 Task: Create a task  Improve website speed and performance , assign it to team member softage.1@softage.net in the project AccuTrack and update the status of the task to  At Risk , set the priority of the task to Medium
Action: Mouse moved to (87, 69)
Screenshot: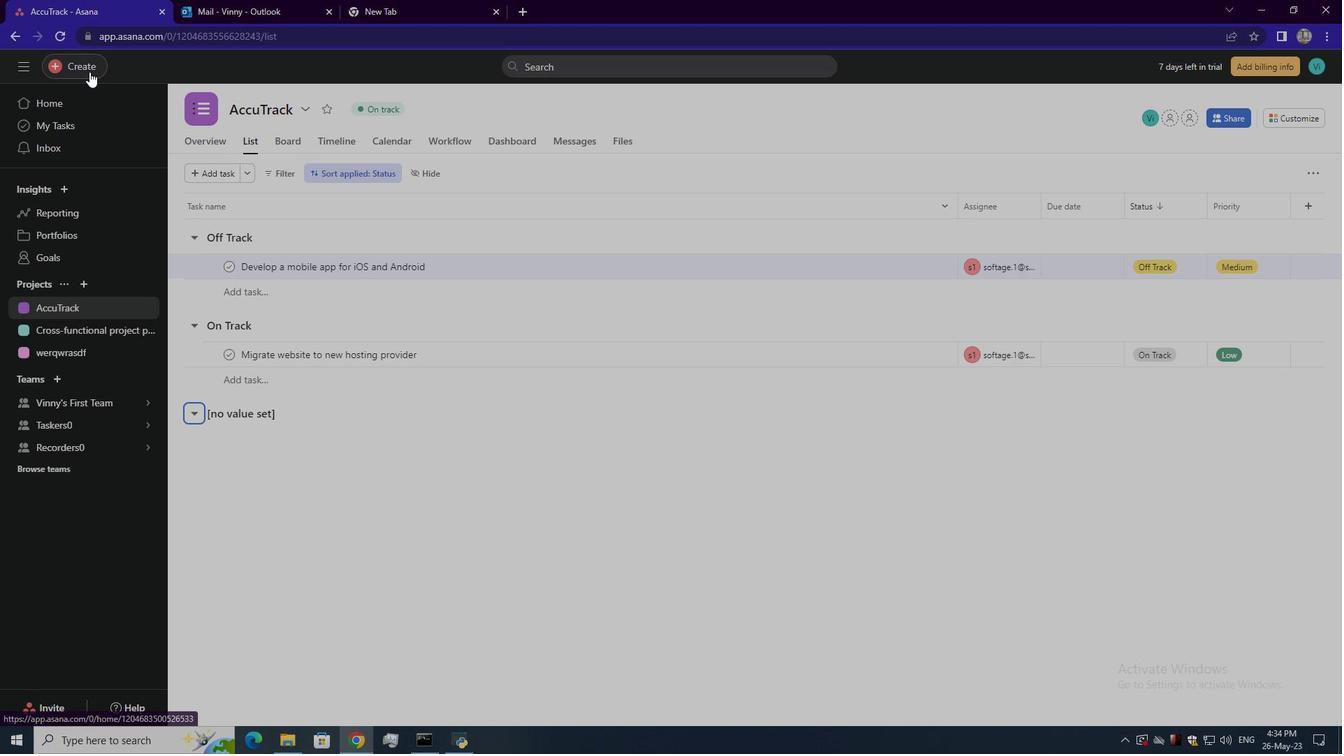 
Action: Mouse pressed left at (87, 69)
Screenshot: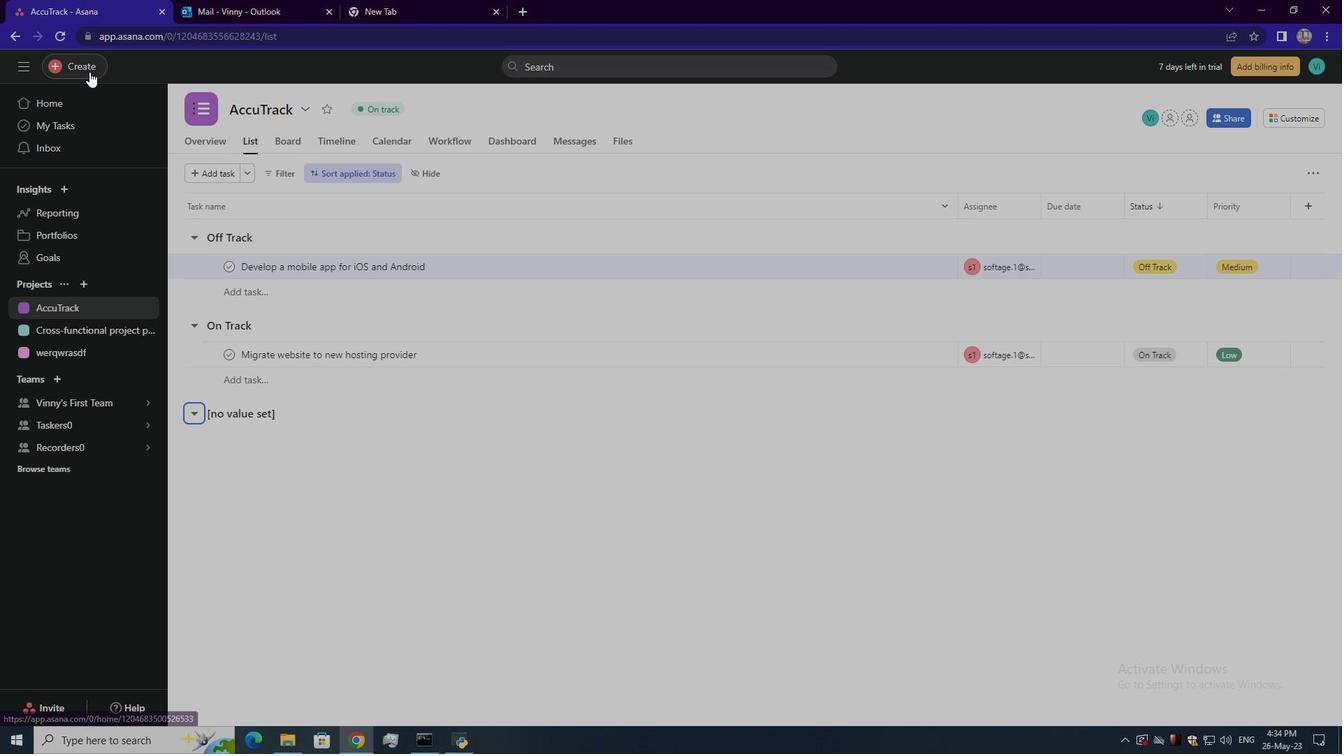 
Action: Mouse moved to (147, 67)
Screenshot: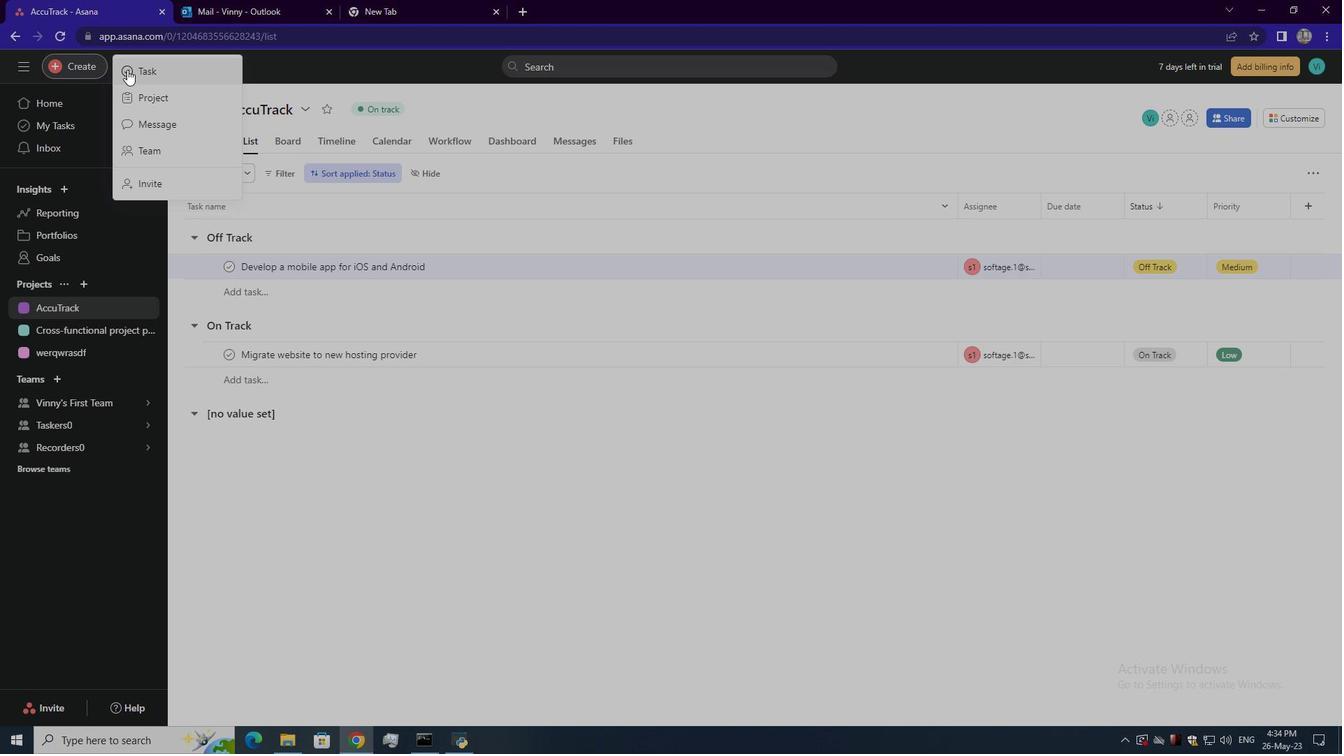 
Action: Mouse pressed left at (147, 67)
Screenshot: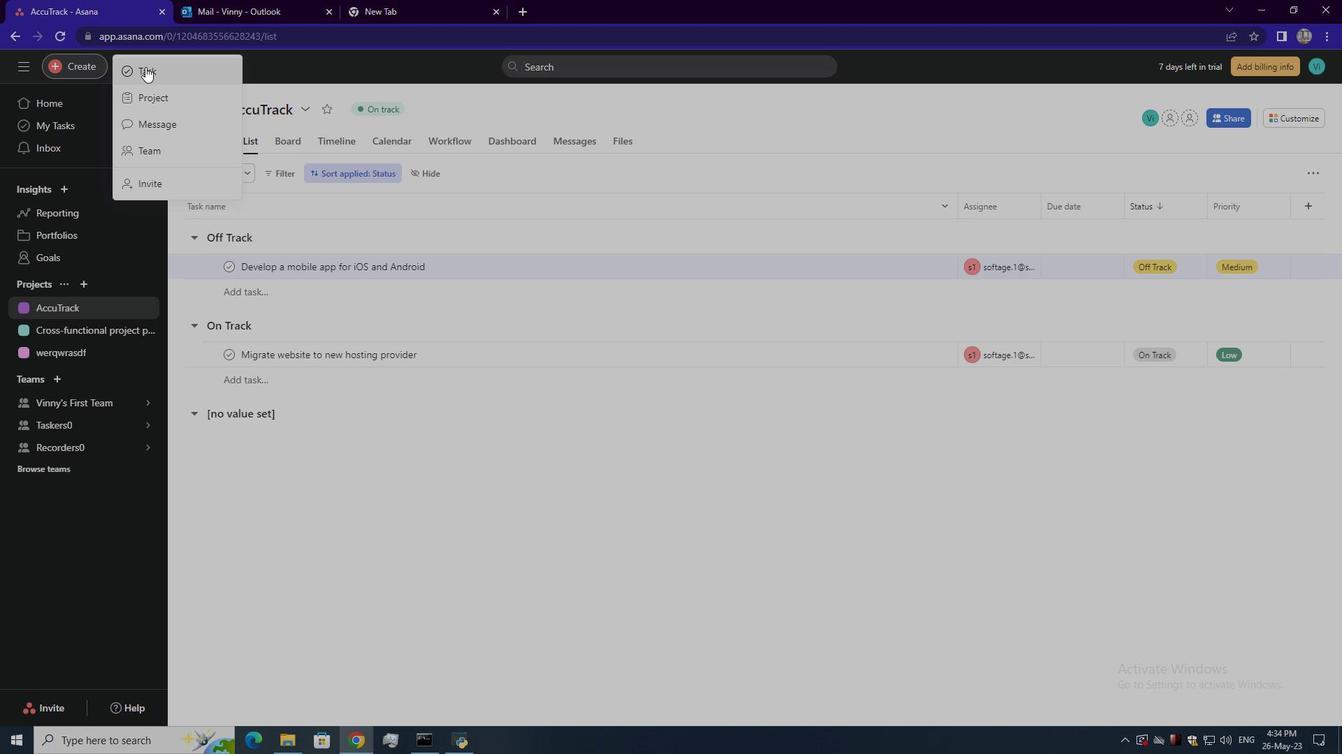 
Action: Mouse moved to (1018, 432)
Screenshot: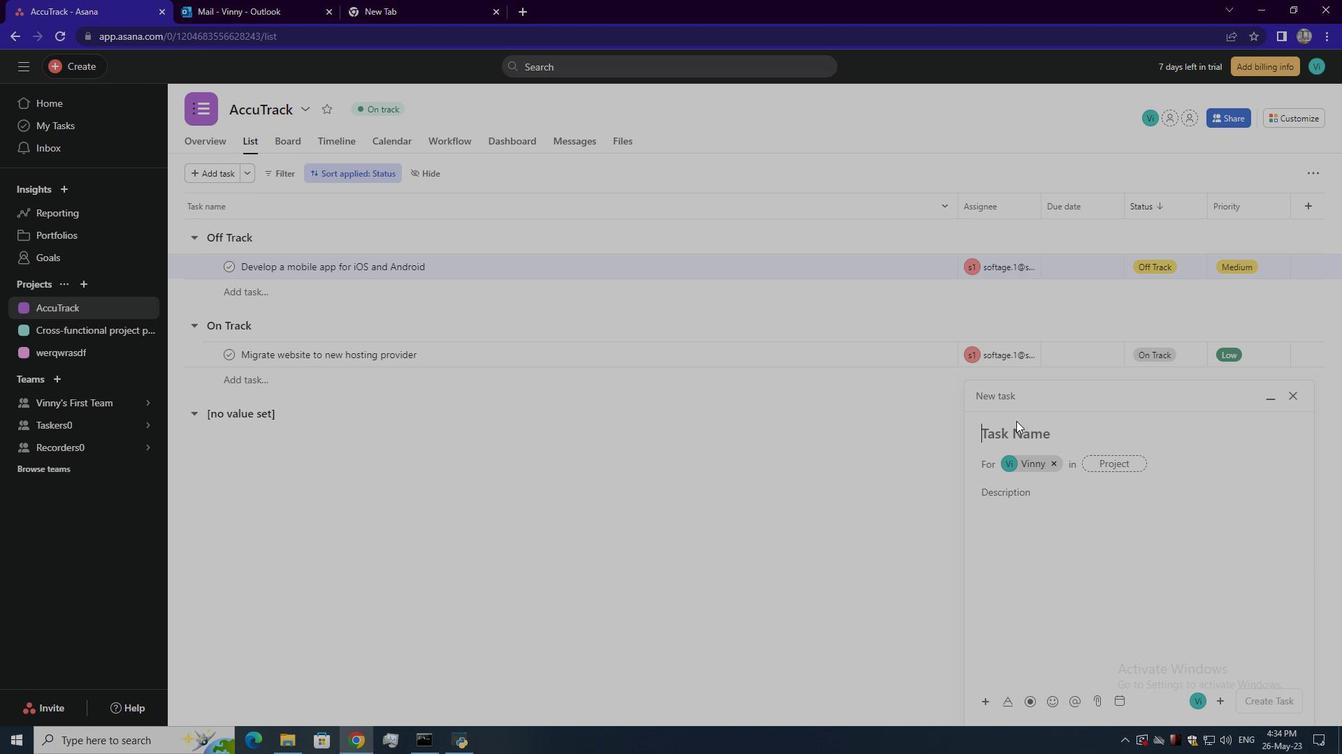 
Action: Mouse pressed left at (1018, 432)
Screenshot: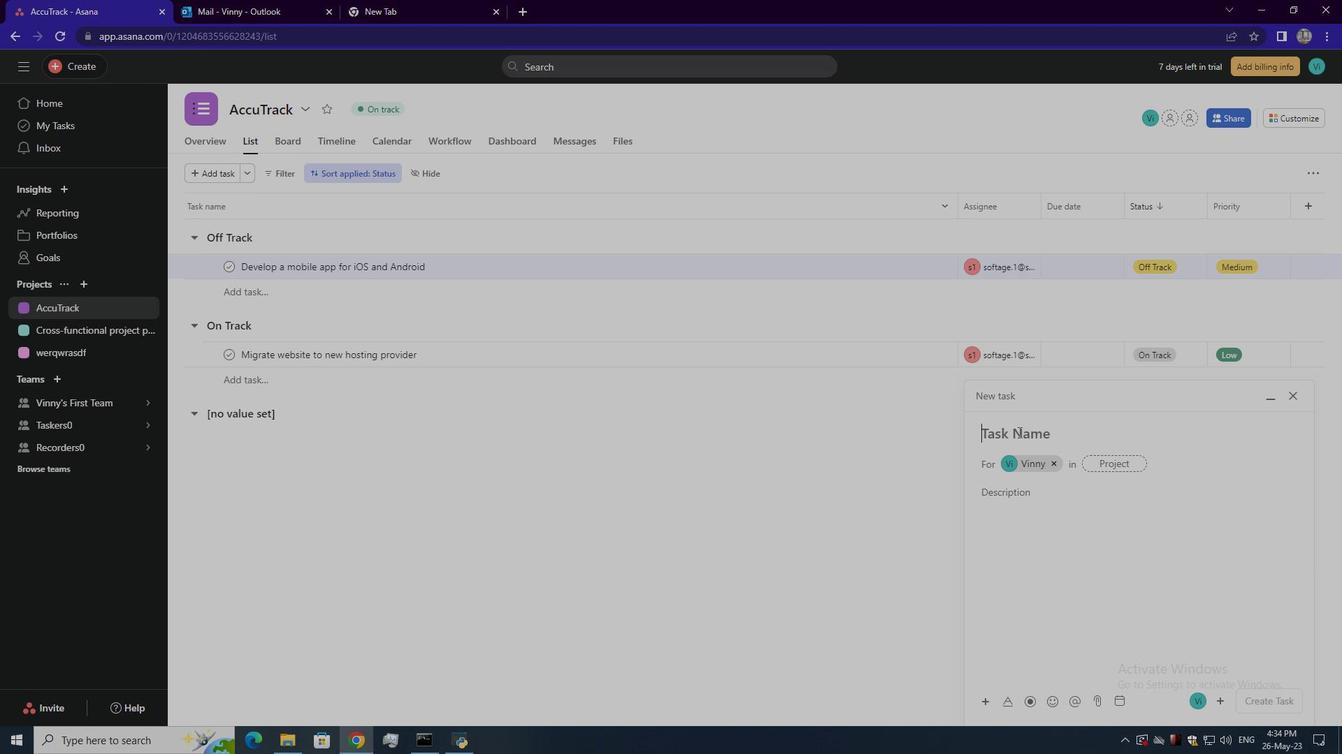 
Action: Mouse moved to (1019, 432)
Screenshot: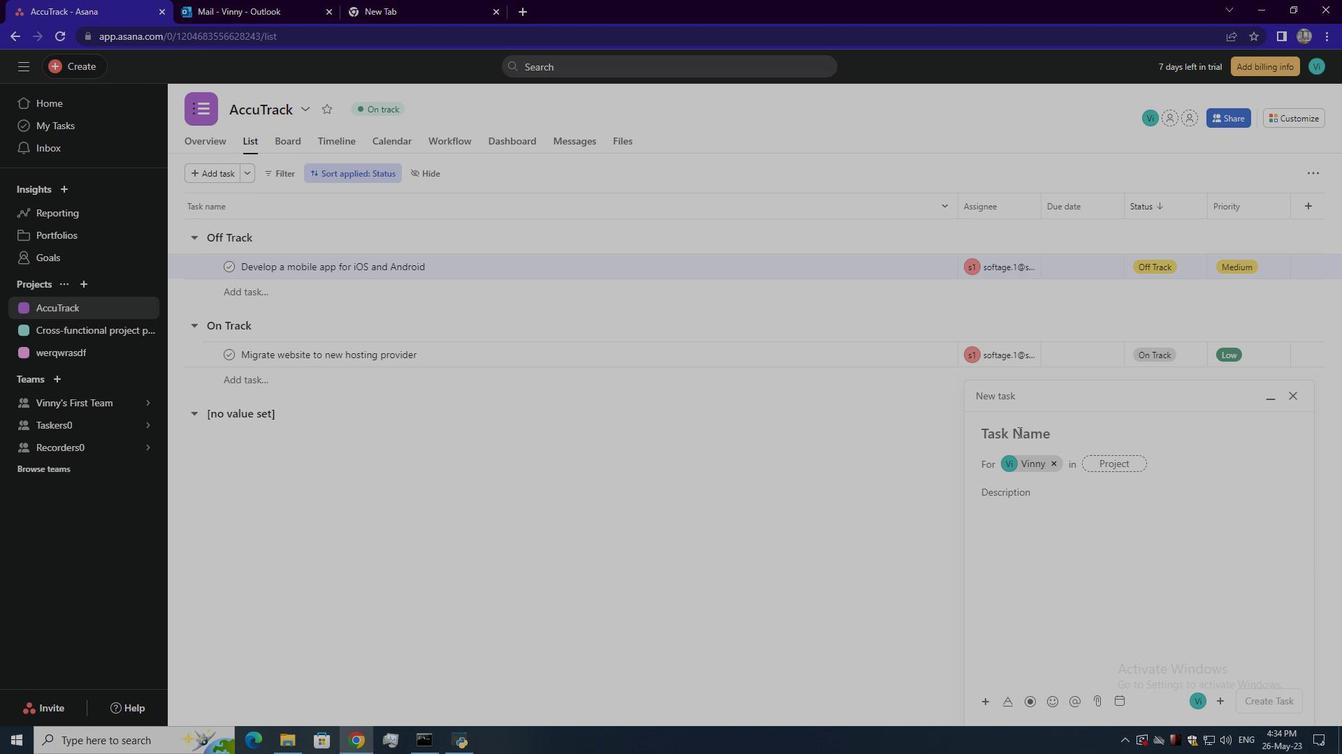 
Action: Key pressed <Key.shift>Improve<Key.space>website<Key.space>speed<Key.space>and<Key.space>performance<Key.space>
Screenshot: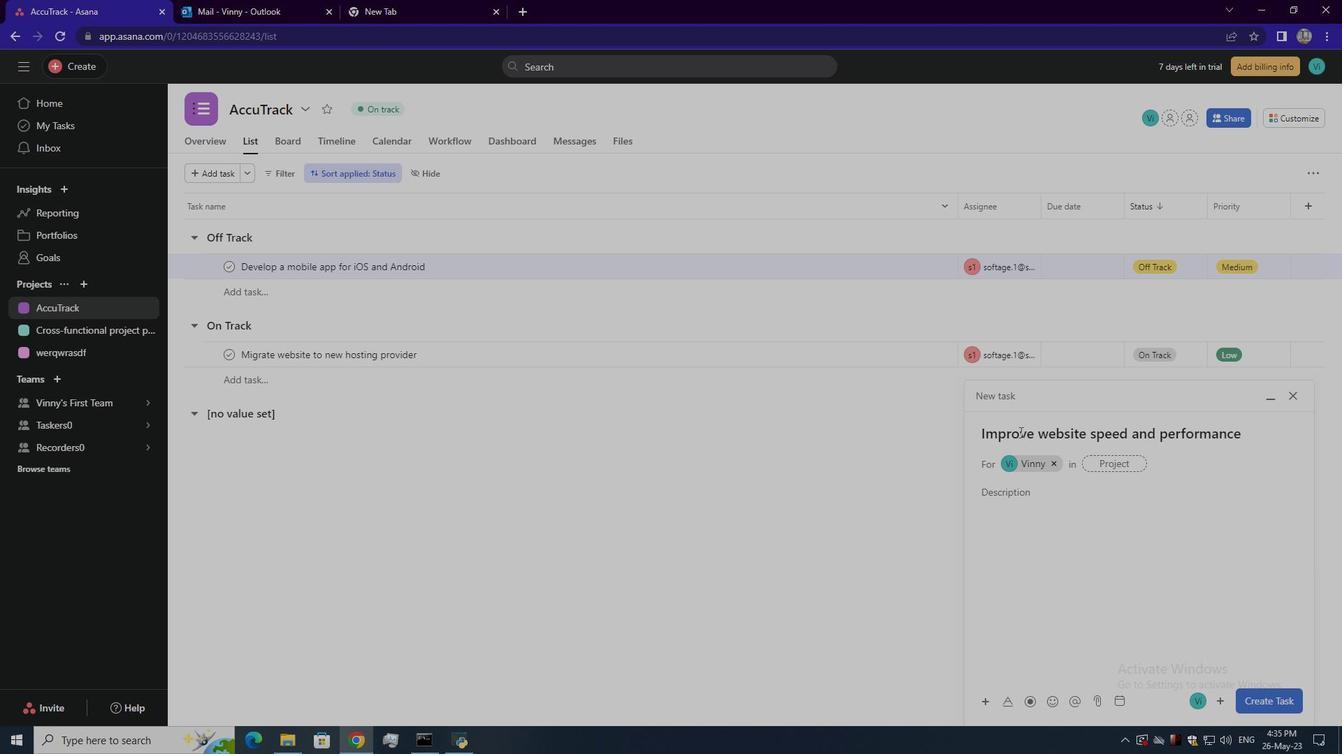 
Action: Mouse moved to (1117, 467)
Screenshot: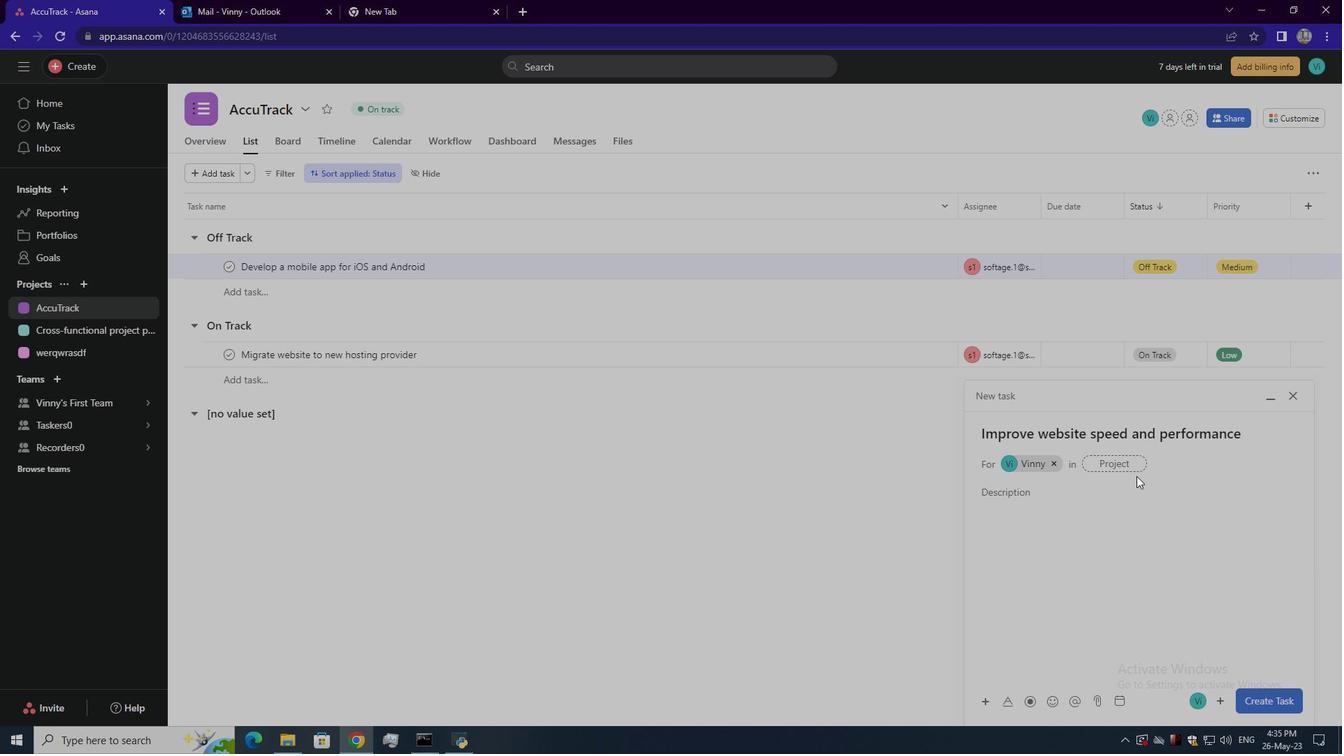 
Action: Mouse pressed left at (1117, 467)
Screenshot: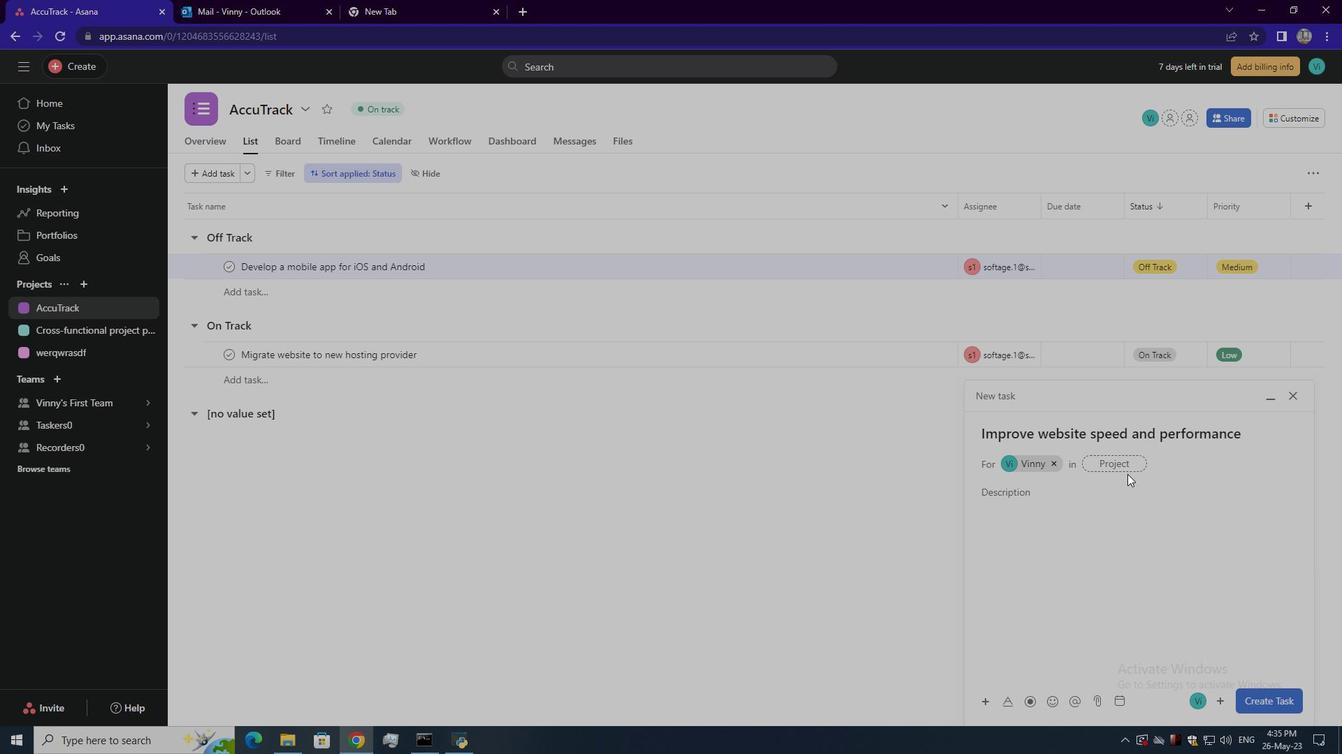 
Action: Mouse moved to (921, 492)
Screenshot: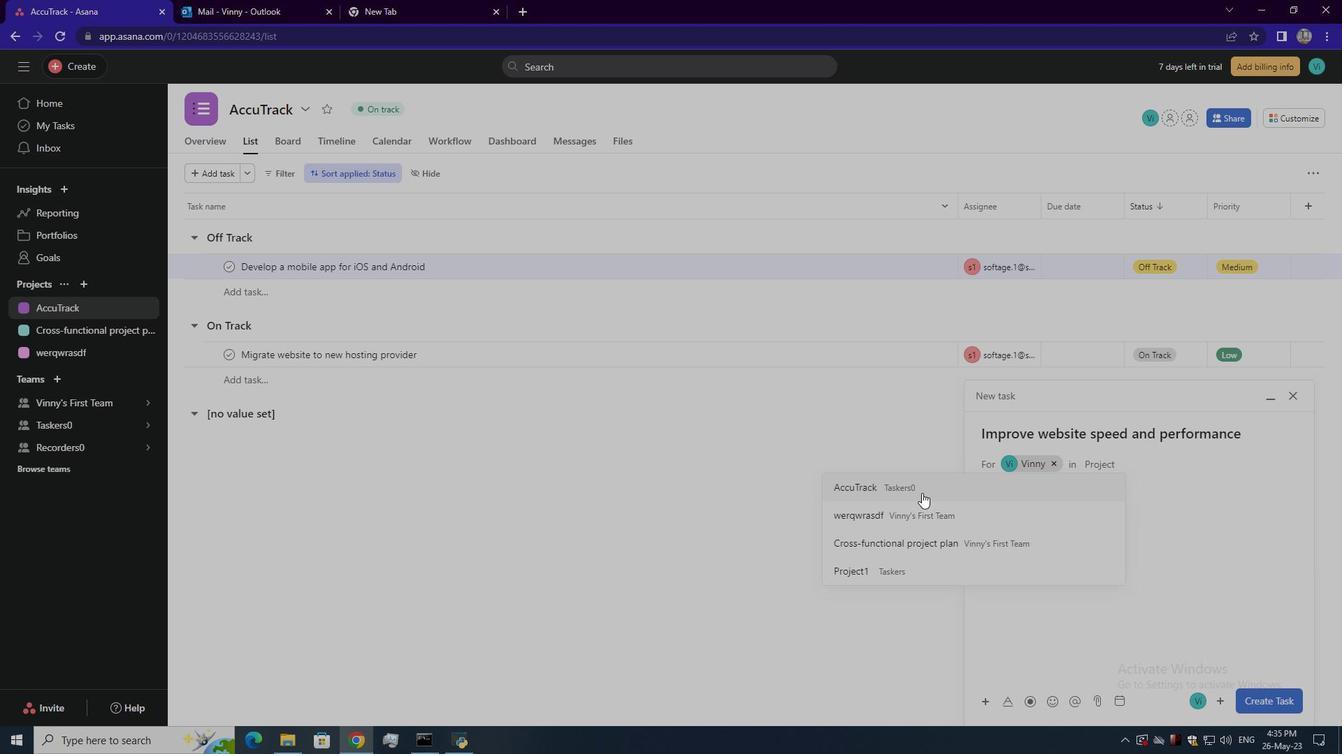 
Action: Mouse pressed left at (921, 492)
Screenshot: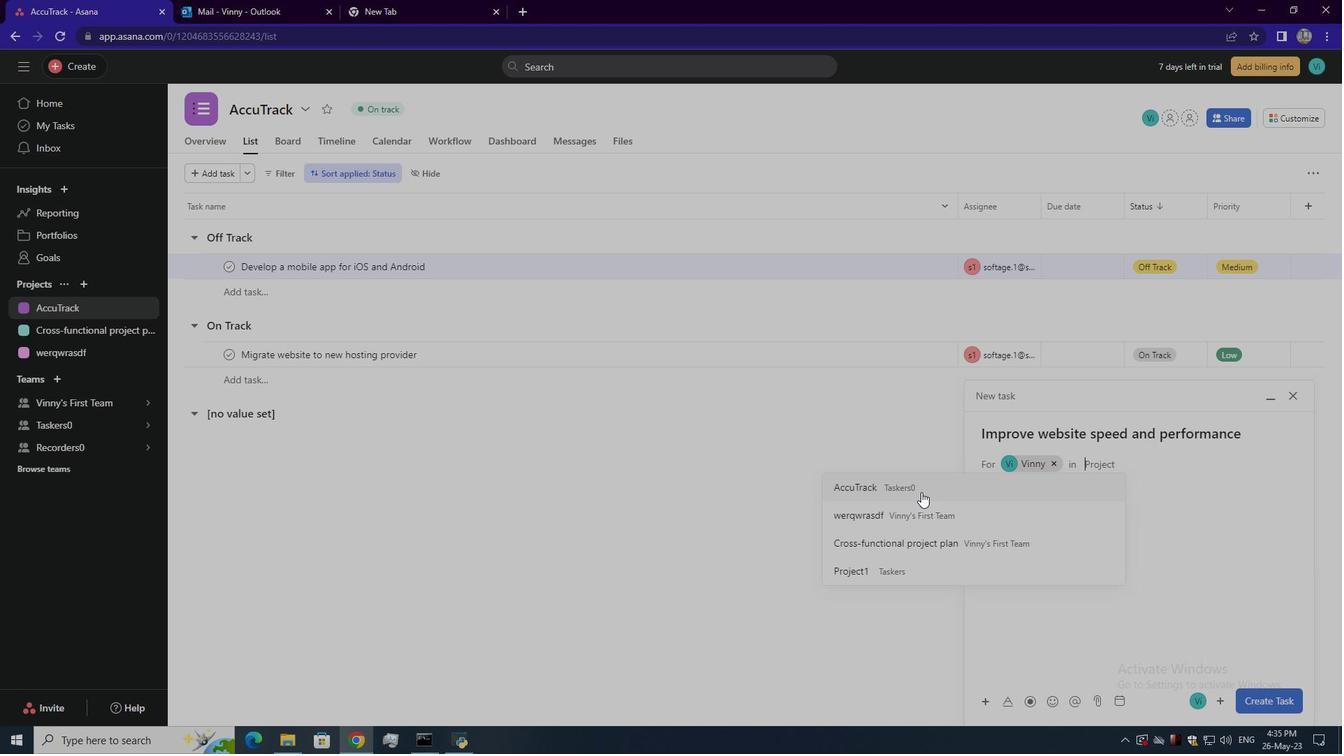
Action: Mouse moved to (1047, 497)
Screenshot: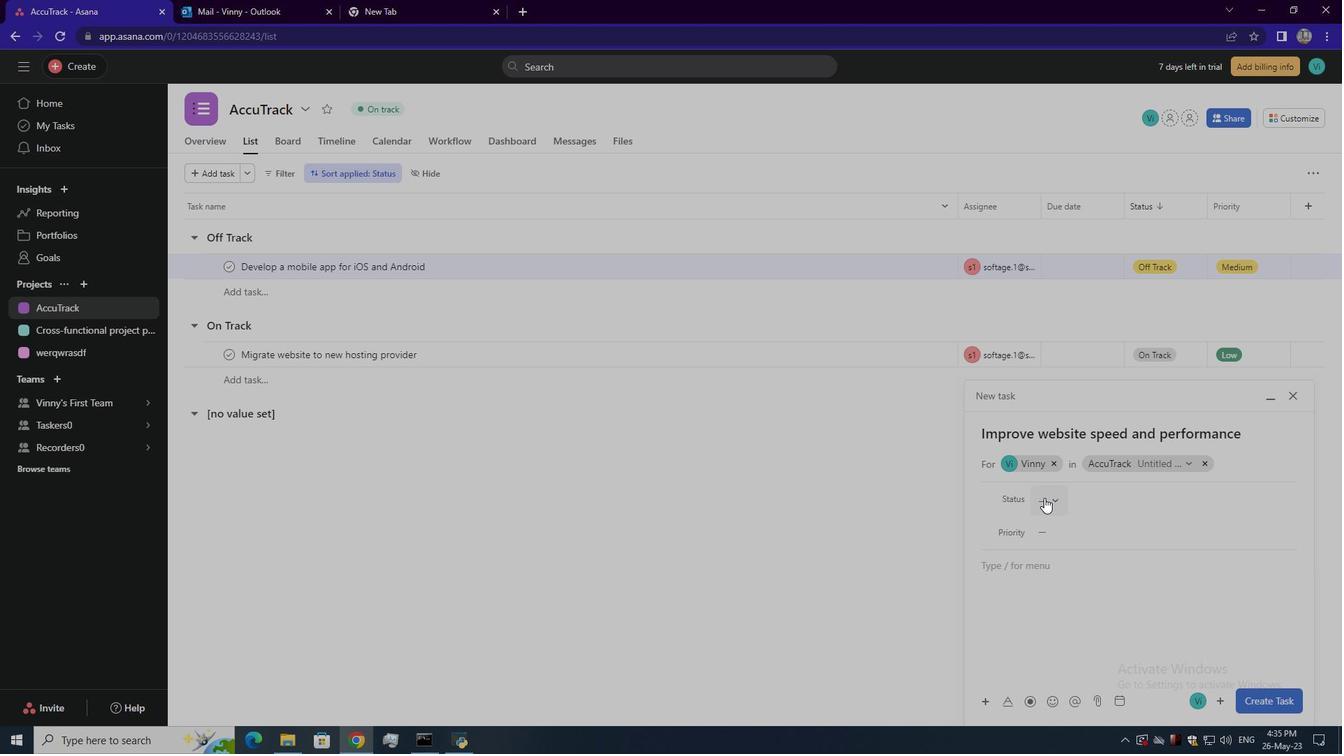 
Action: Mouse pressed left at (1047, 497)
Screenshot: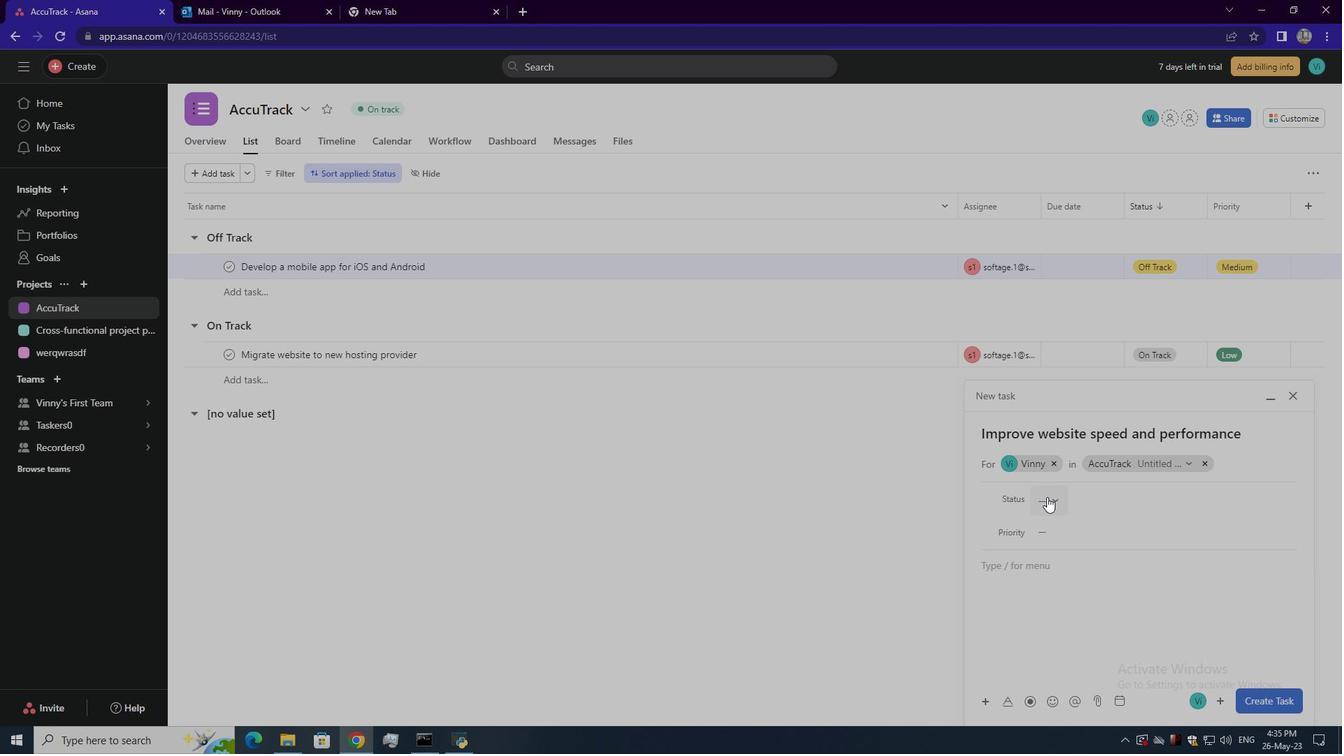 
Action: Mouse moved to (1077, 573)
Screenshot: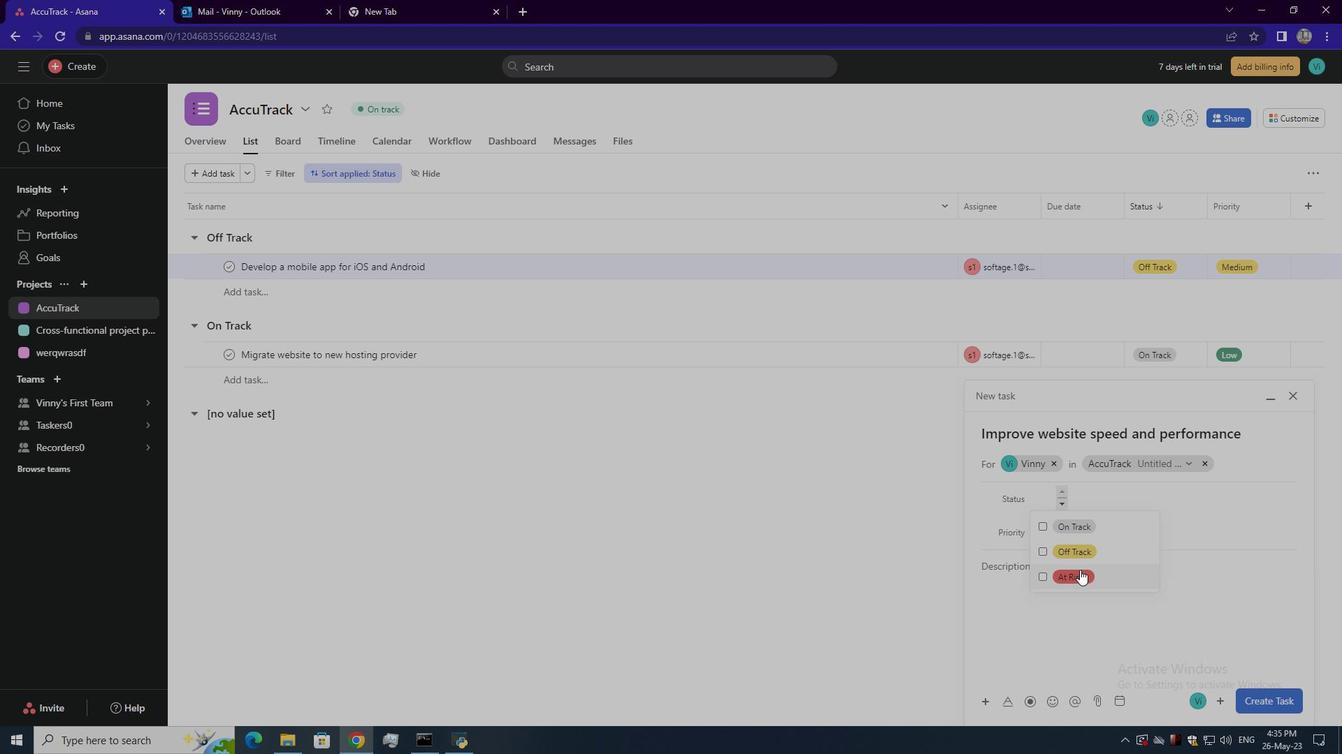 
Action: Mouse pressed left at (1077, 573)
Screenshot: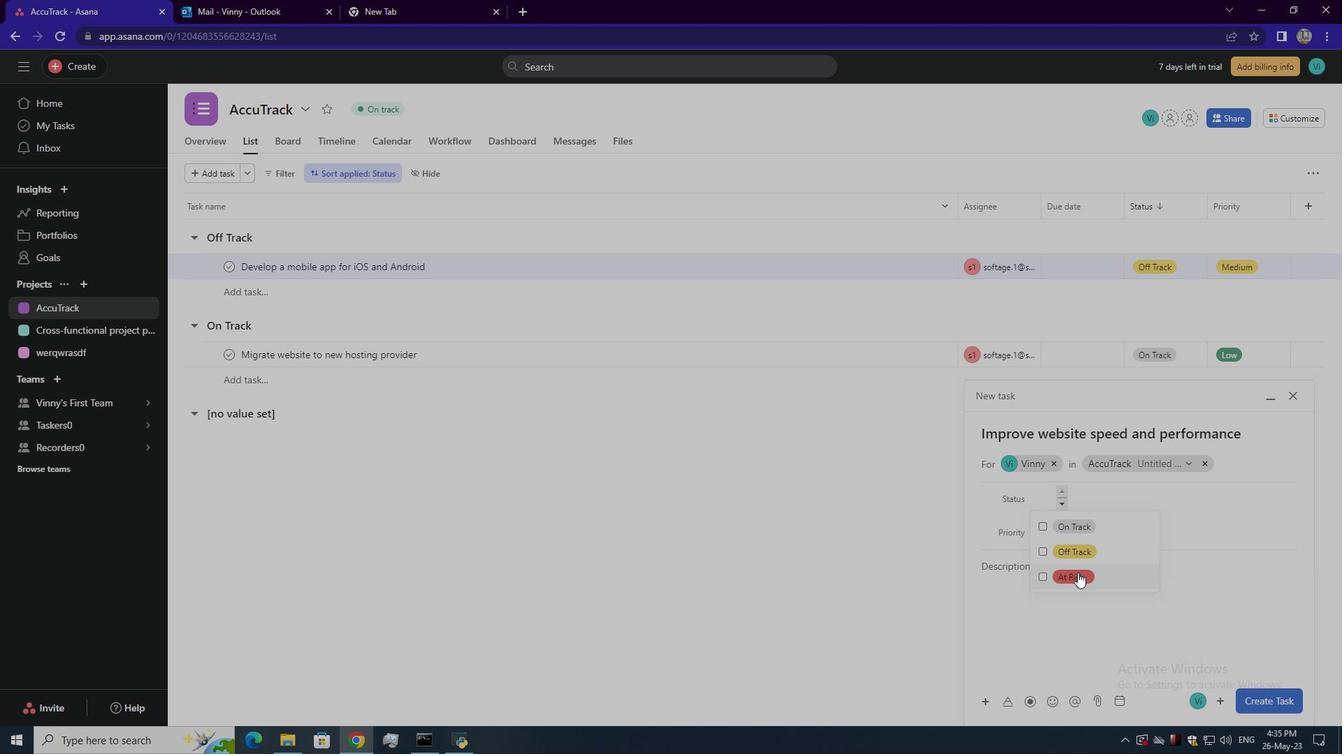 
Action: Mouse moved to (1205, 583)
Screenshot: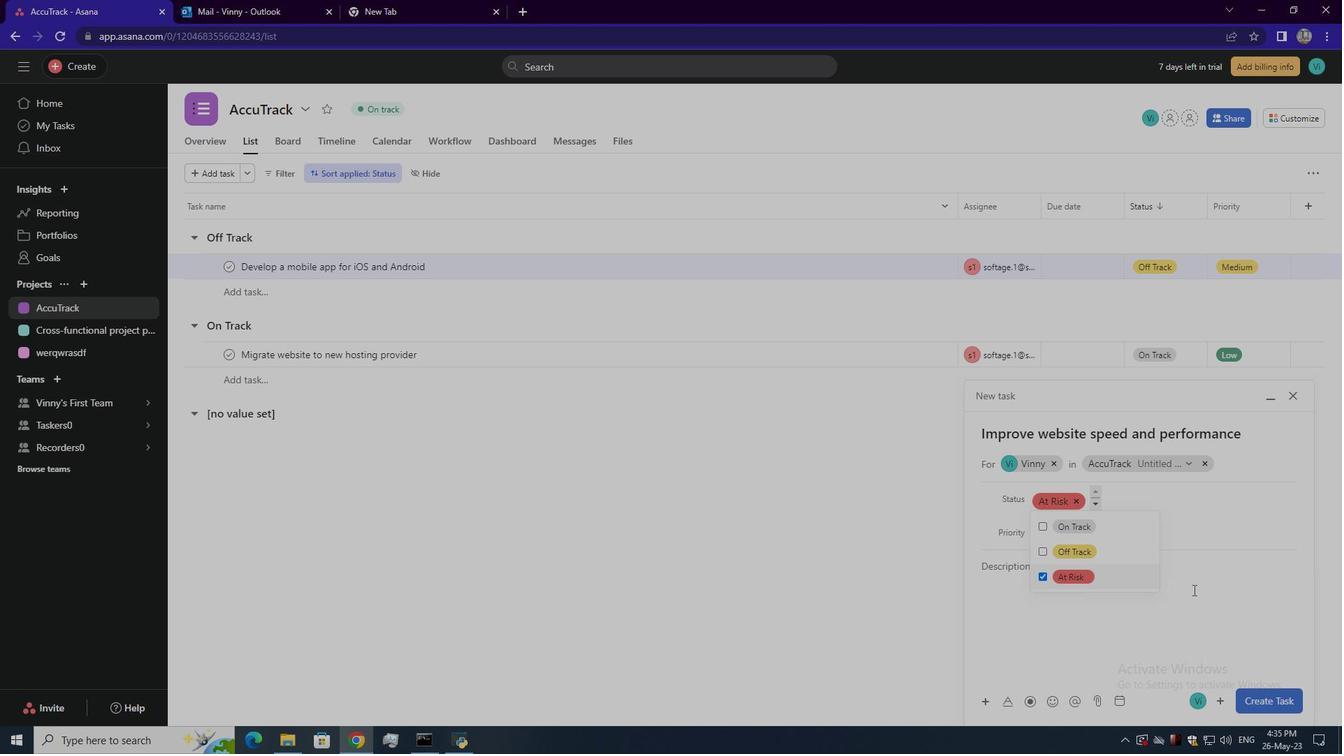 
Action: Mouse pressed left at (1205, 583)
Screenshot: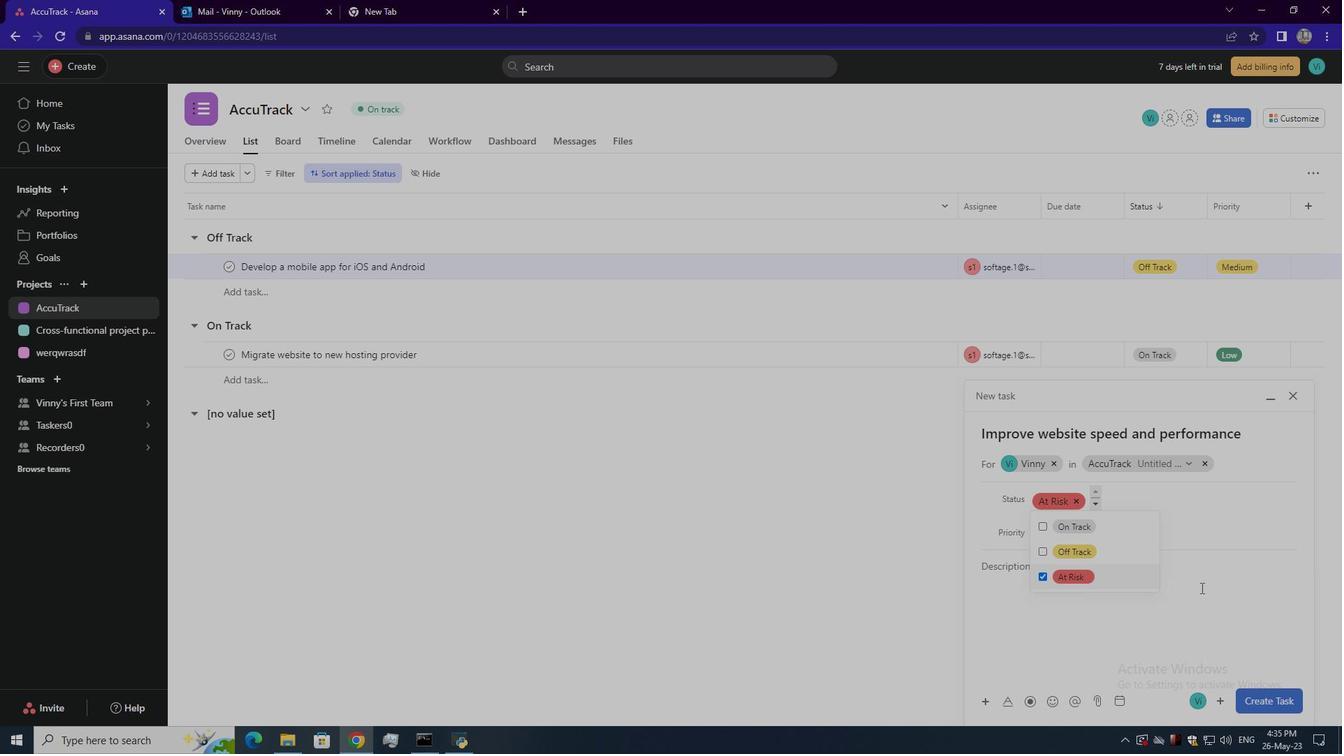 
Action: Mouse moved to (1044, 524)
Screenshot: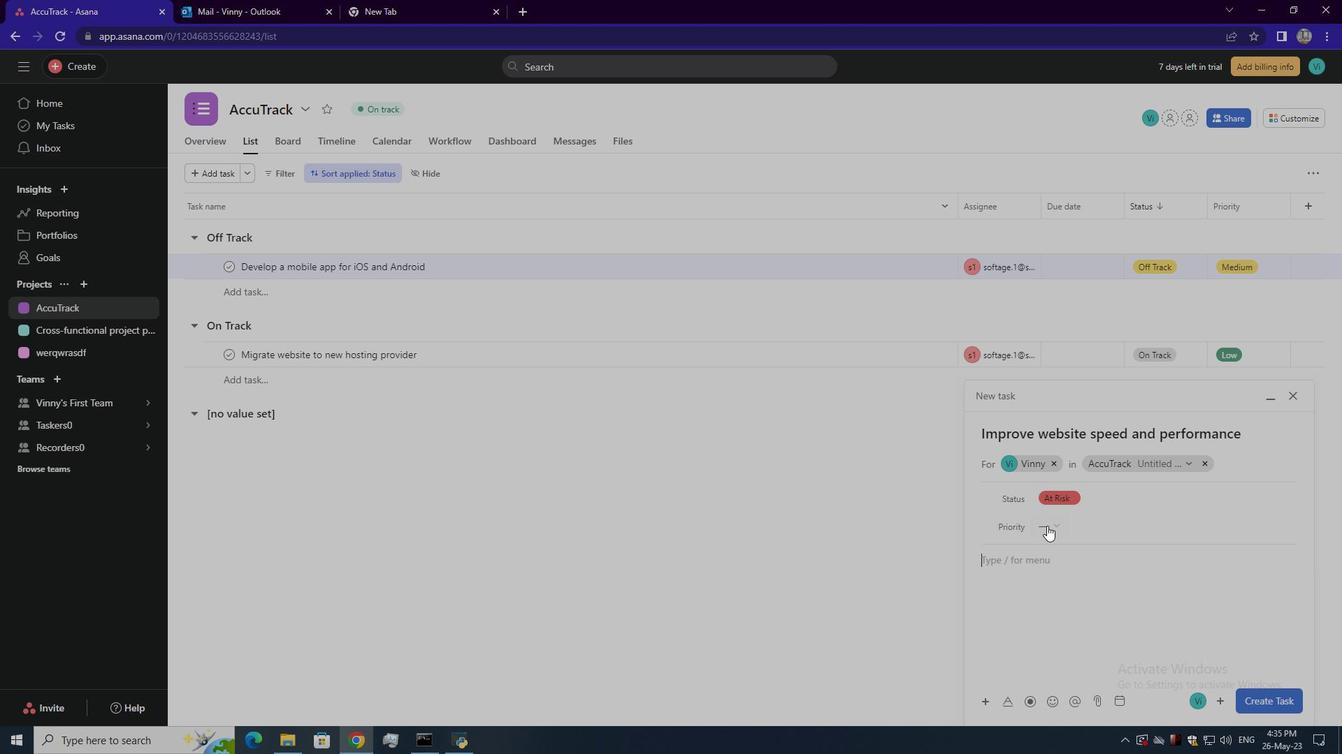 
Action: Mouse pressed left at (1044, 524)
Screenshot: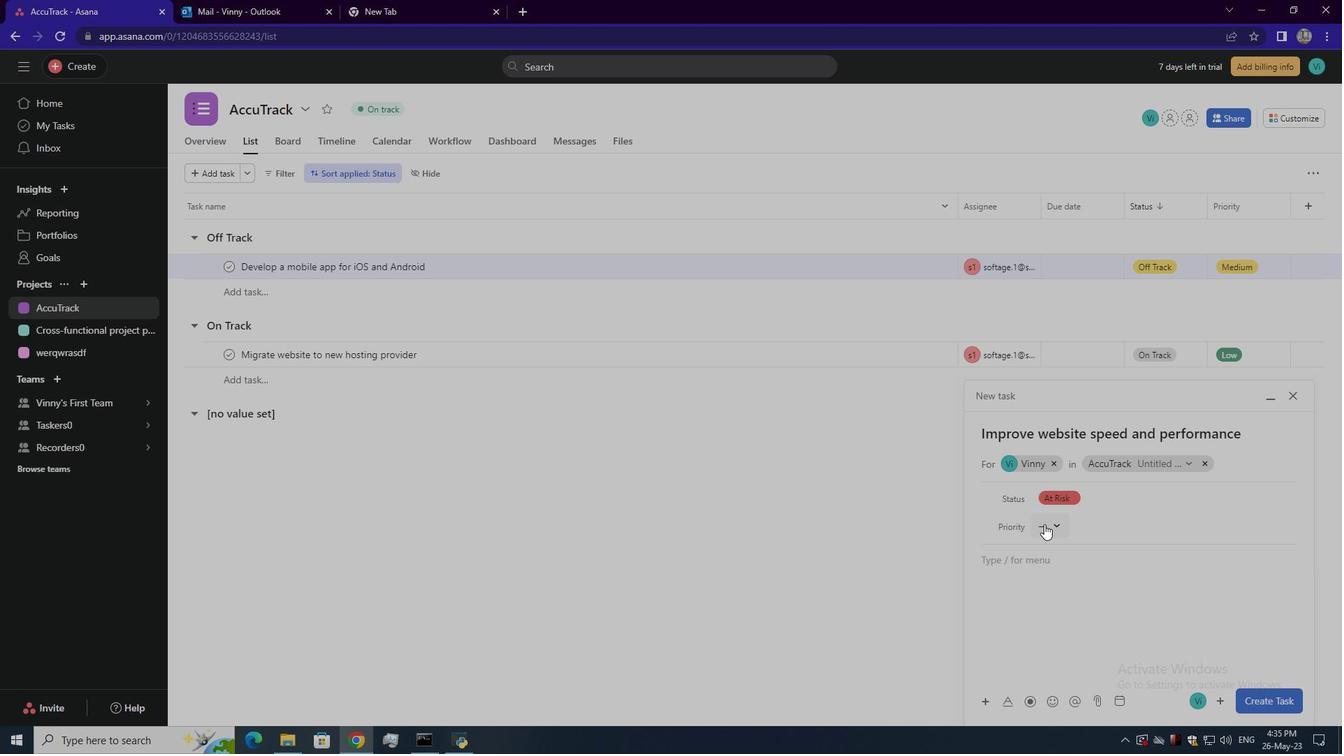 
Action: Mouse moved to (1083, 591)
Screenshot: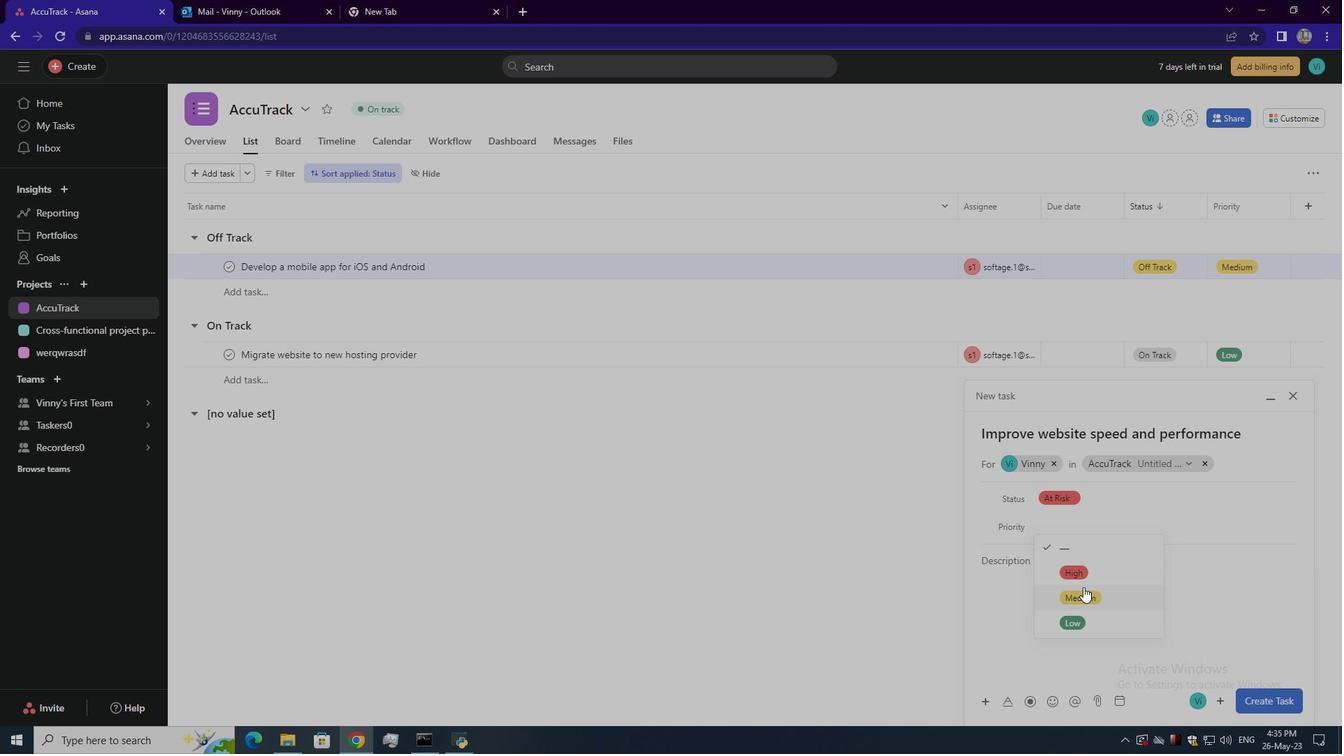 
Action: Mouse pressed left at (1083, 591)
Screenshot: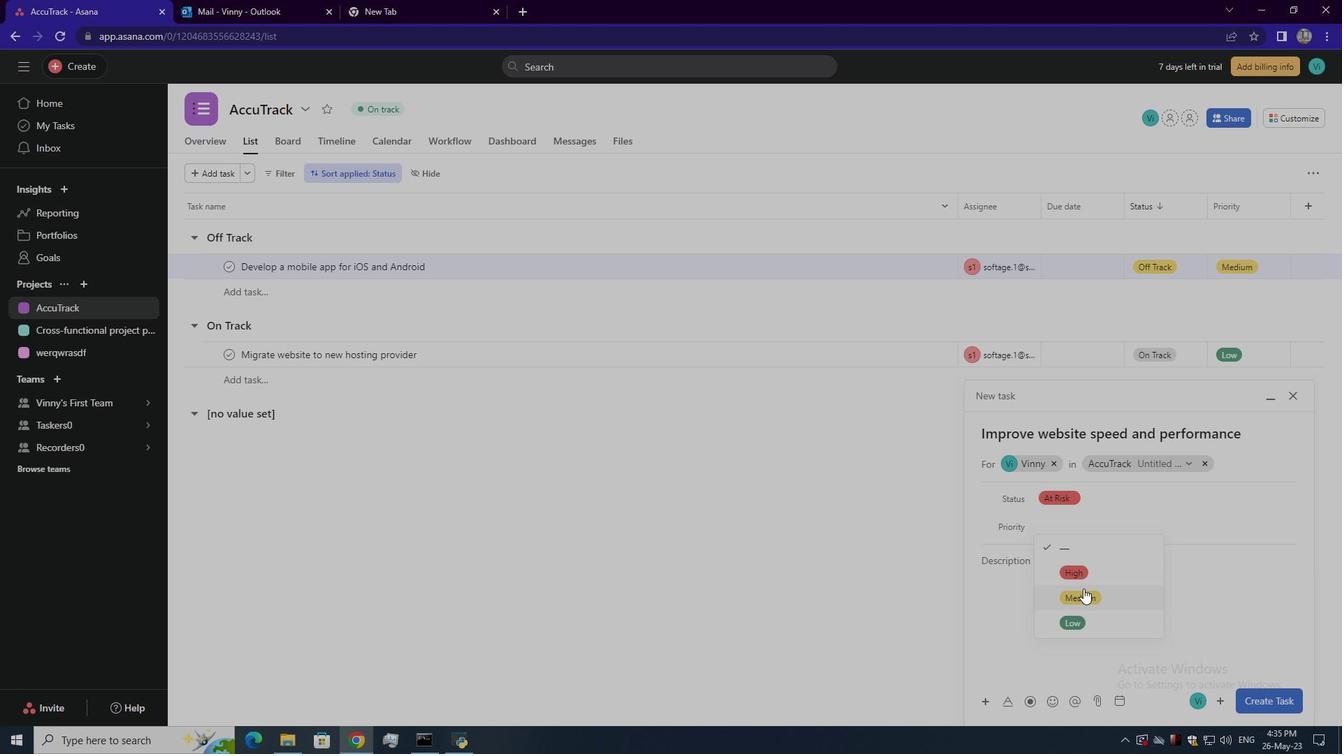 
Action: Mouse moved to (1260, 699)
Screenshot: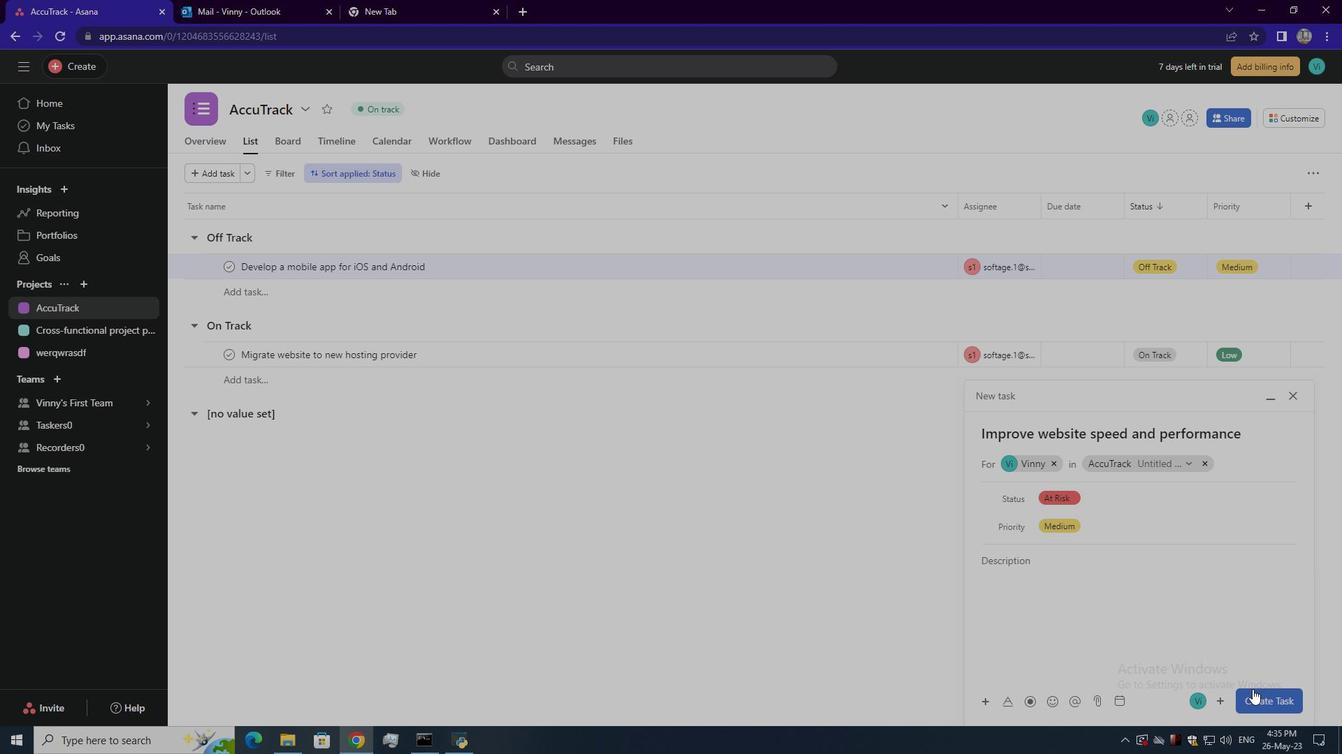 
Action: Mouse pressed left at (1260, 699)
Screenshot: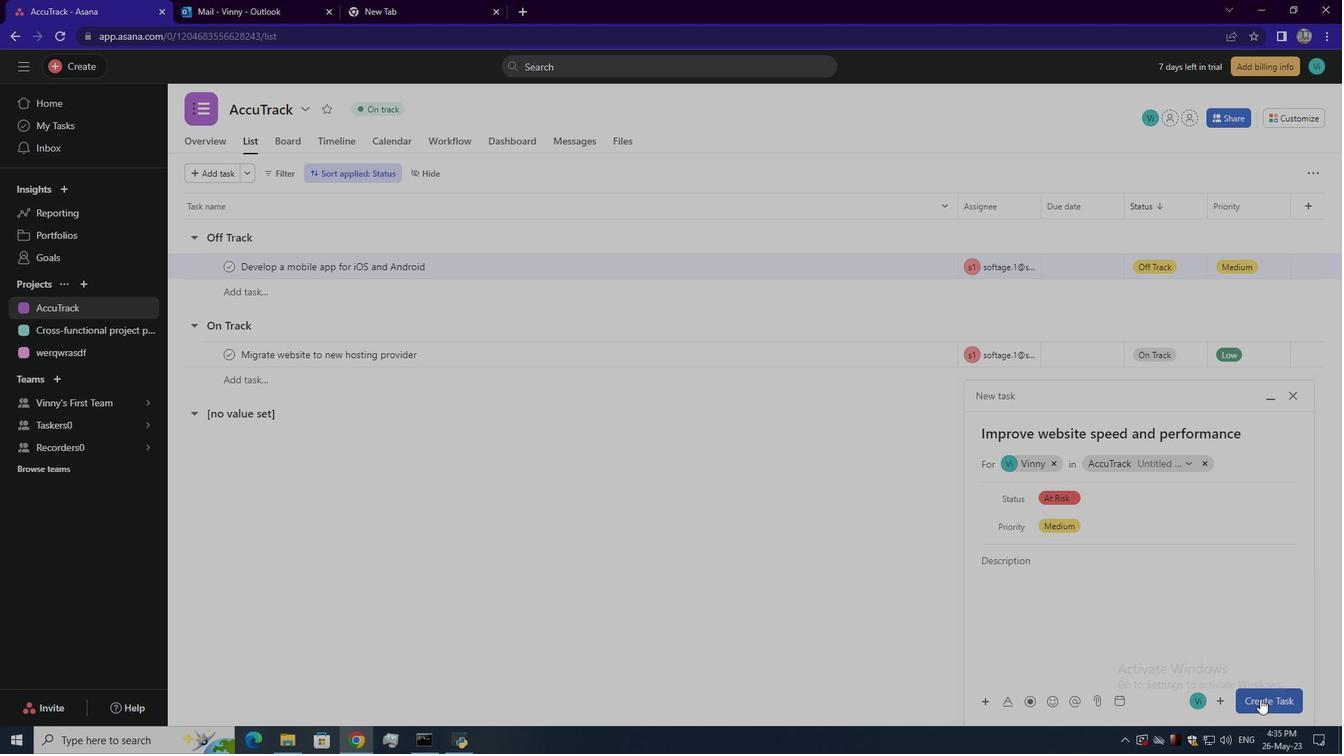 
Action: Mouse moved to (1007, 264)
Screenshot: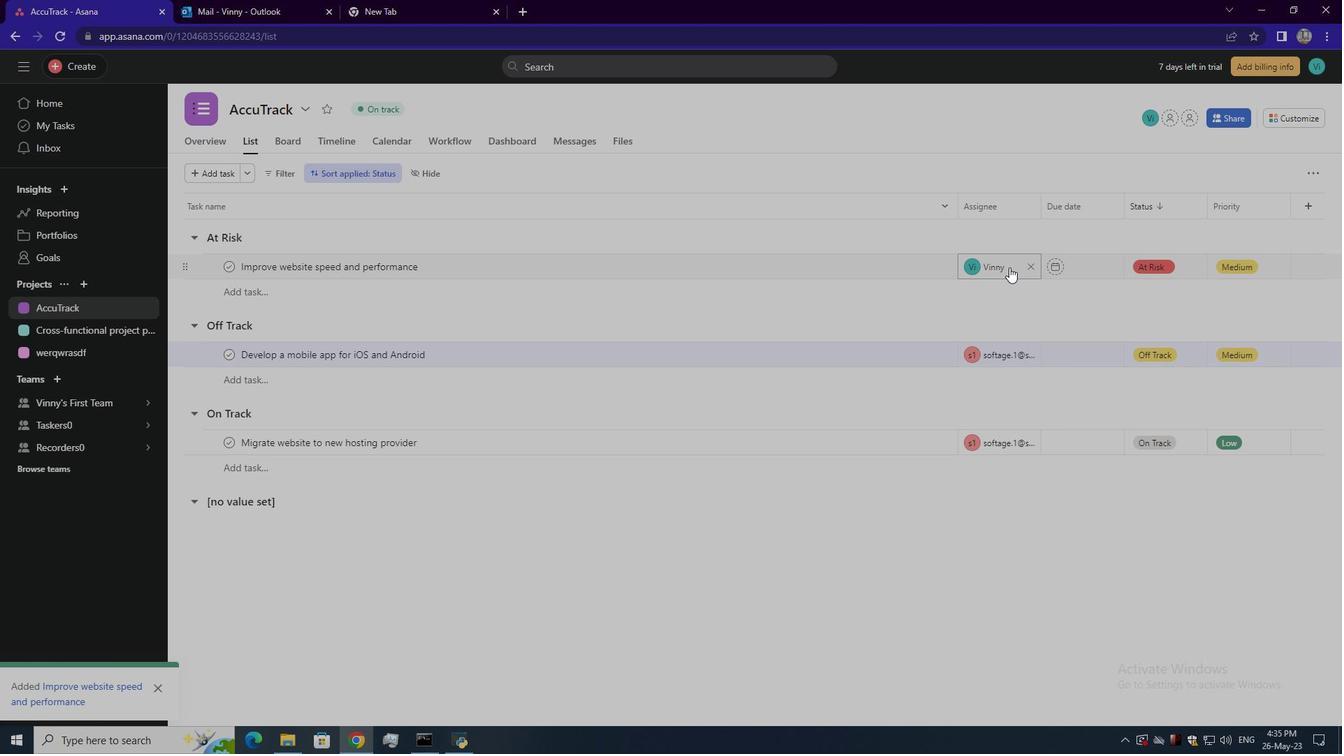 
Action: Mouse pressed left at (1007, 264)
Screenshot: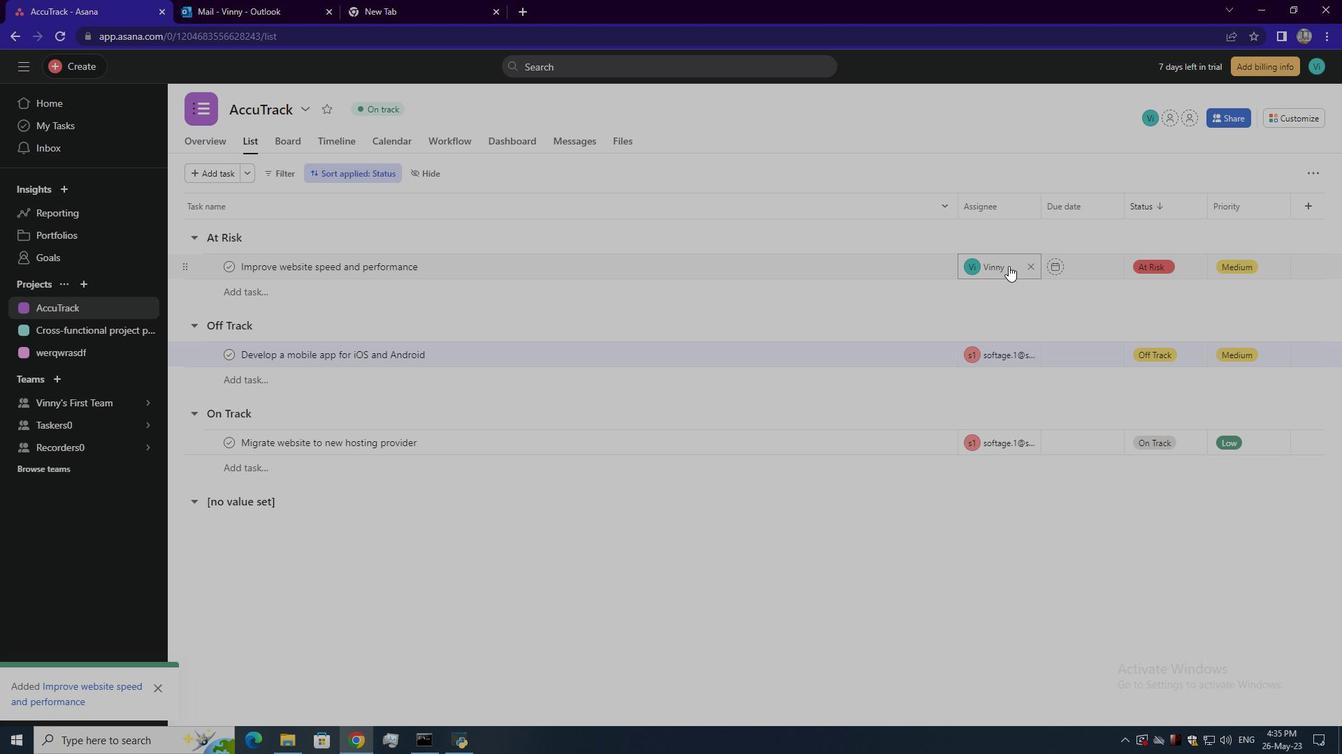 
Action: Mouse moved to (1024, 315)
Screenshot: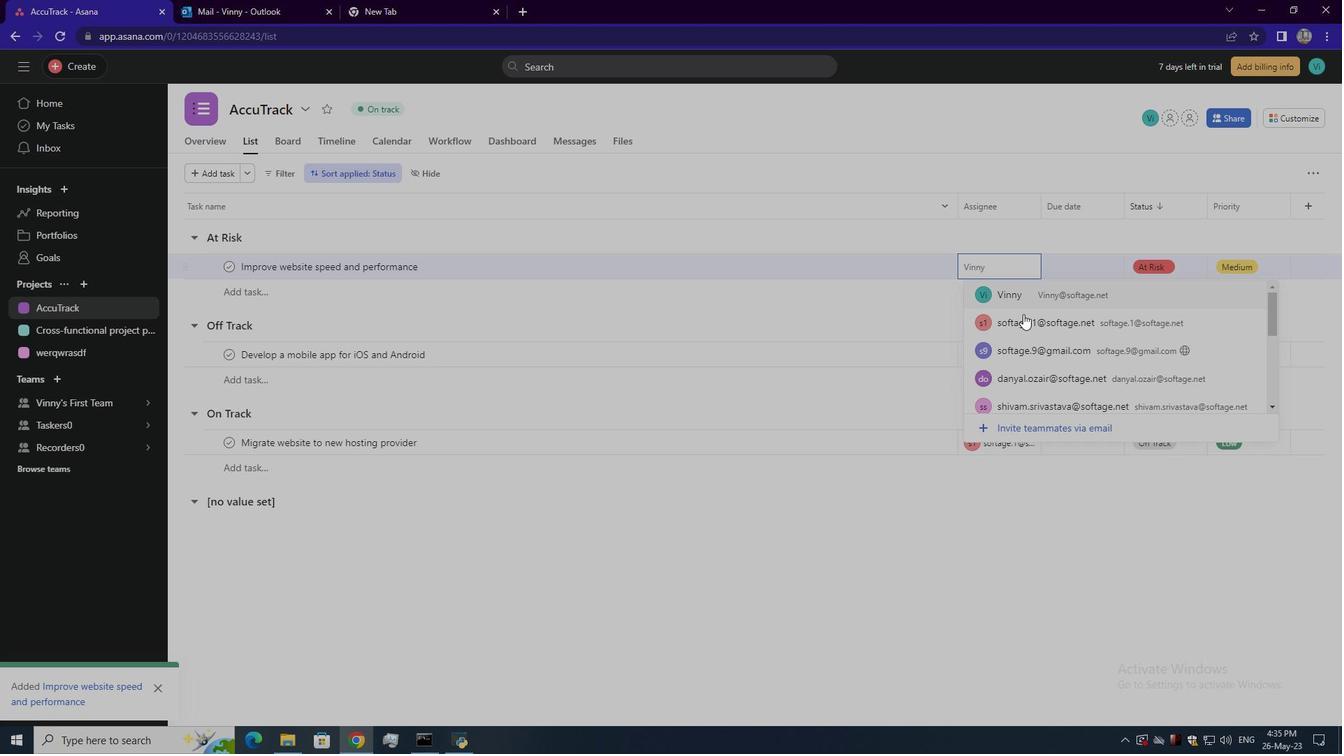 
Action: Mouse pressed left at (1024, 315)
Screenshot: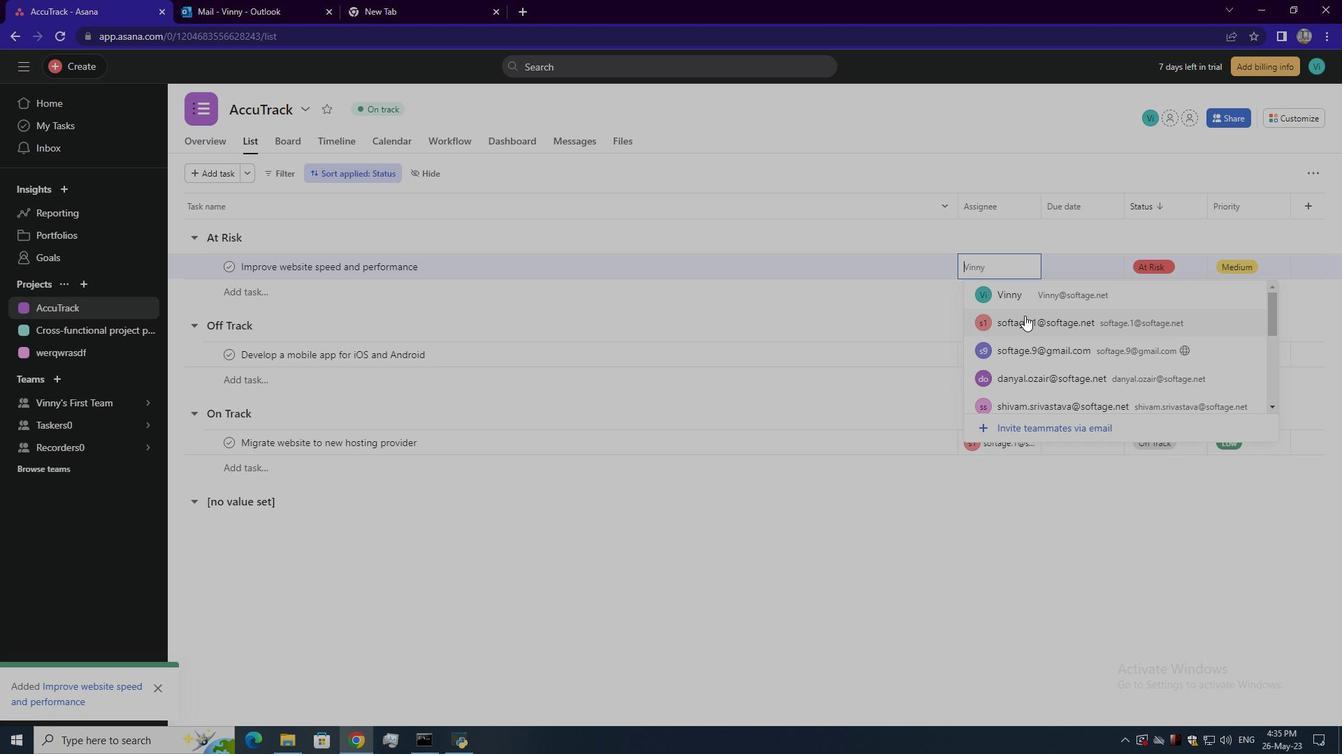 
